 Task: Create in the project TrendForge and in the Backlog issue 'Issue with data being truncated when saving to database' a child issue 'Code optimization for energy-efficient data processing', and assign it to team member softage.3@softage.net.
Action: Mouse moved to (178, 52)
Screenshot: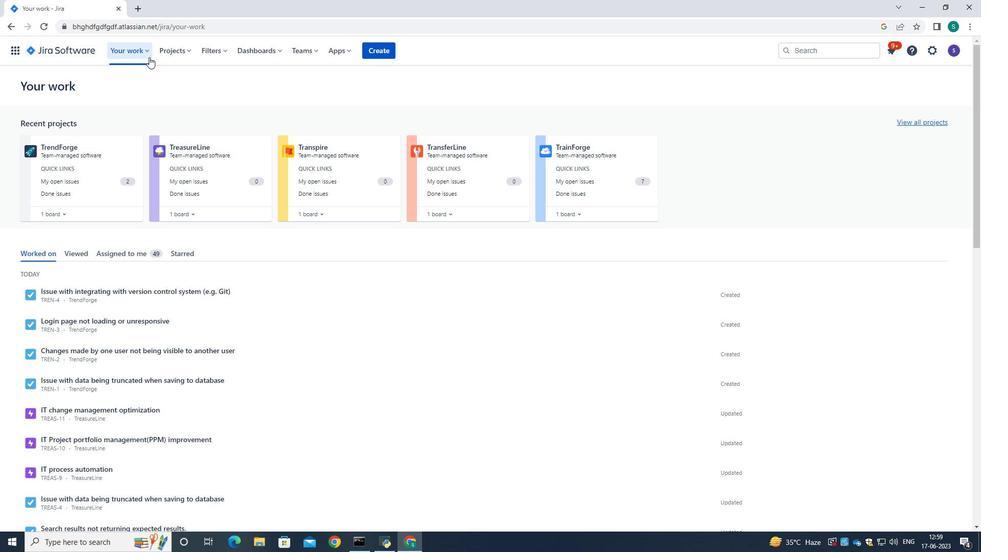 
Action: Mouse pressed left at (178, 52)
Screenshot: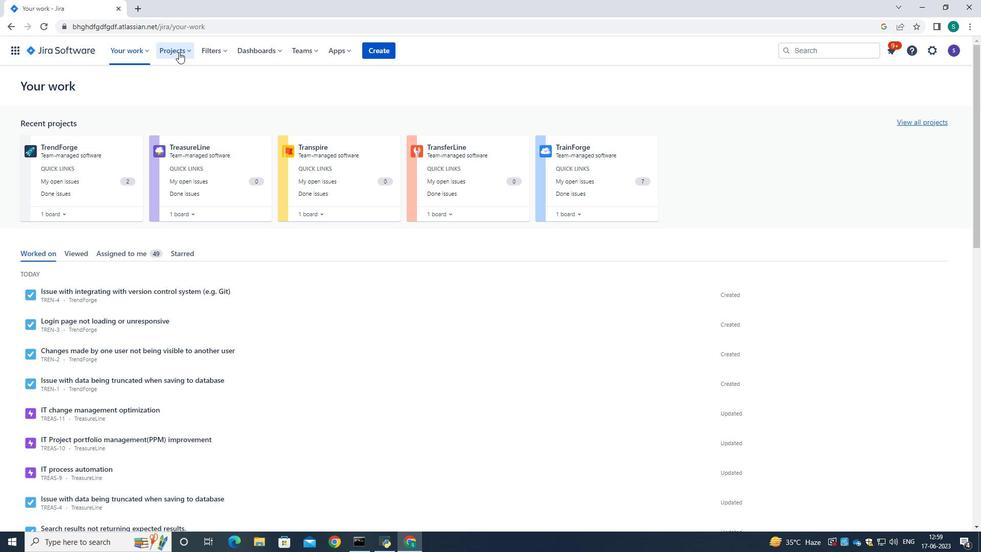 
Action: Mouse moved to (190, 94)
Screenshot: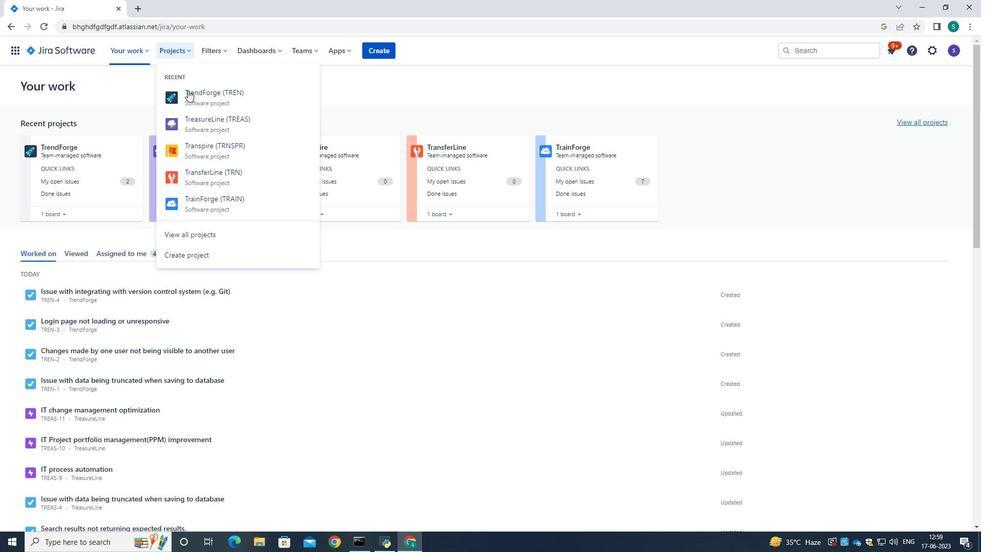 
Action: Mouse pressed left at (190, 94)
Screenshot: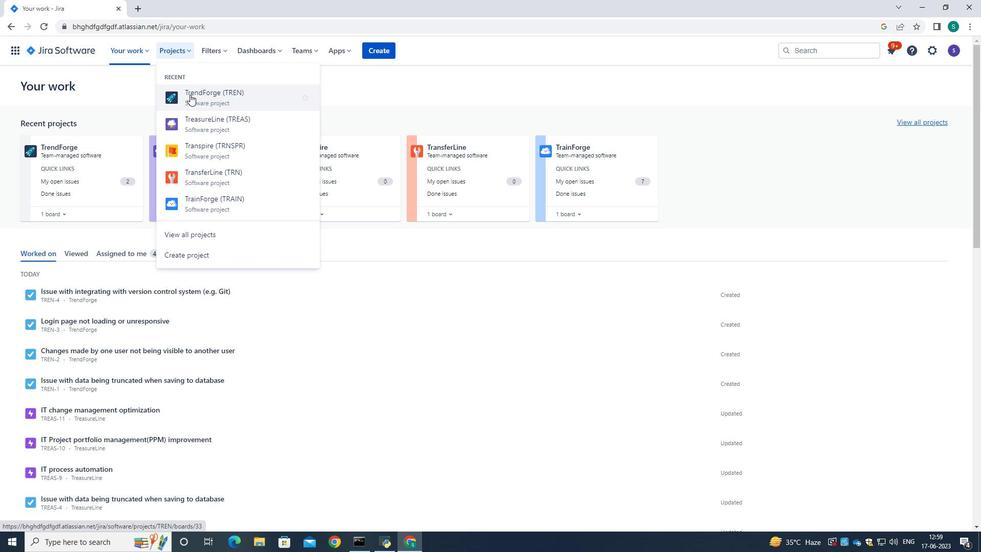 
Action: Mouse moved to (77, 146)
Screenshot: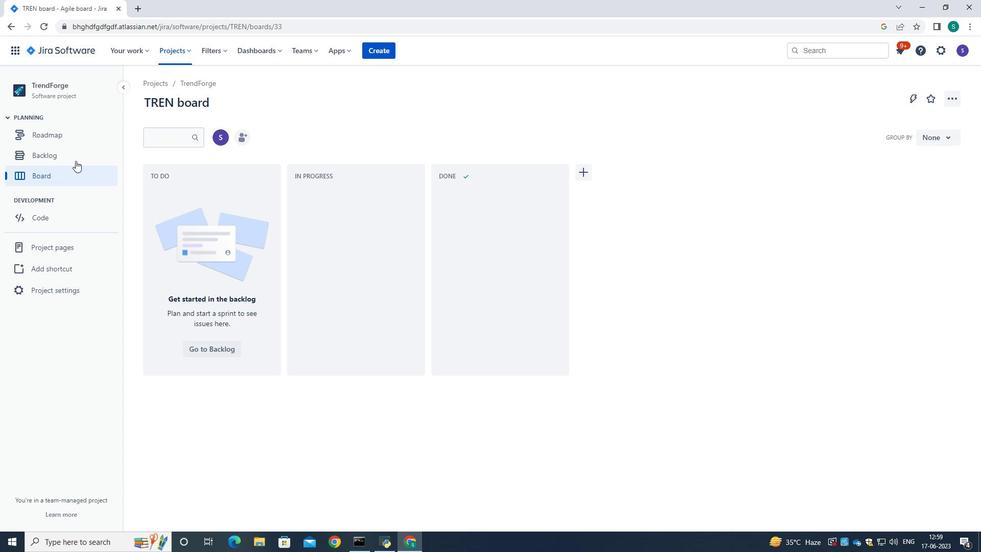 
Action: Mouse pressed left at (77, 146)
Screenshot: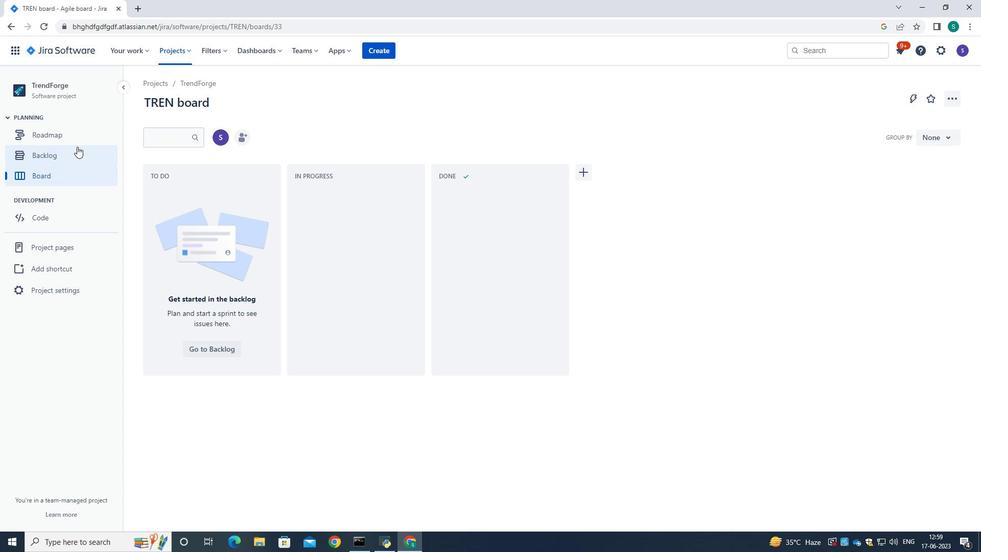 
Action: Mouse moved to (388, 187)
Screenshot: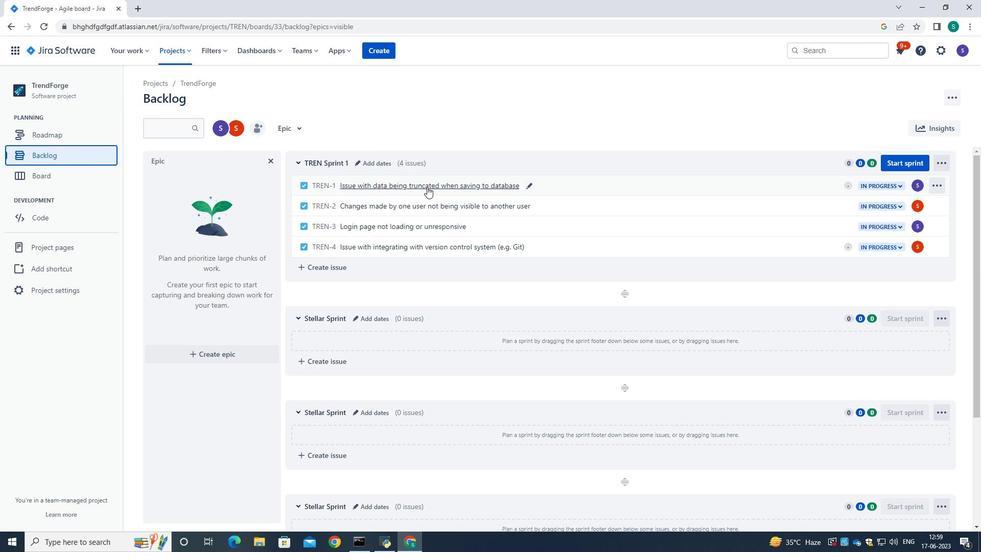 
Action: Mouse pressed left at (388, 187)
Screenshot: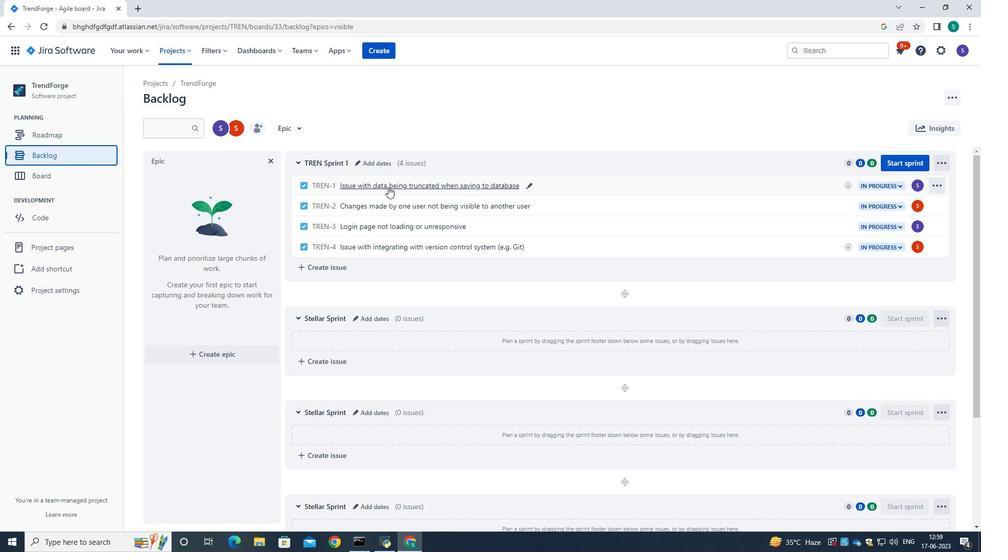 
Action: Mouse moved to (485, 310)
Screenshot: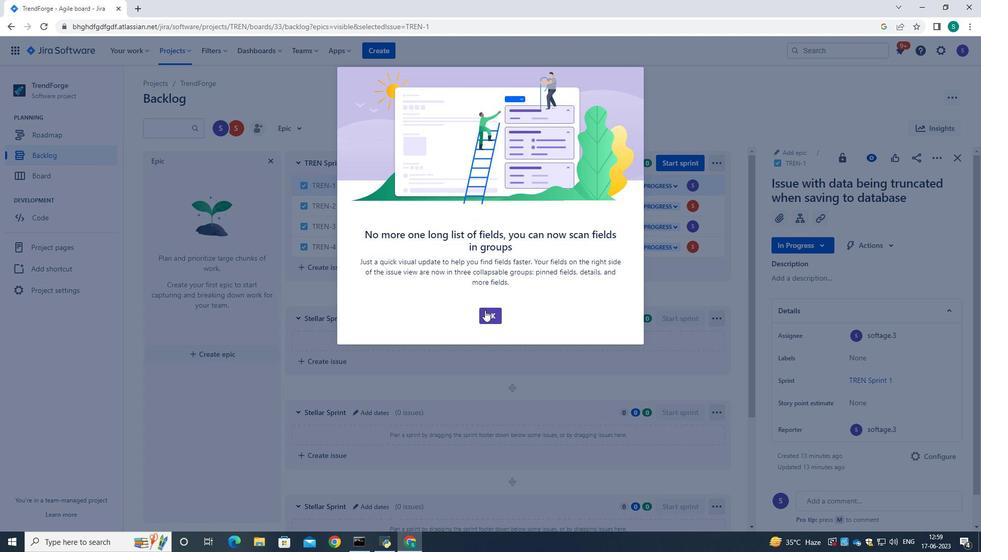 
Action: Mouse pressed left at (485, 310)
Screenshot: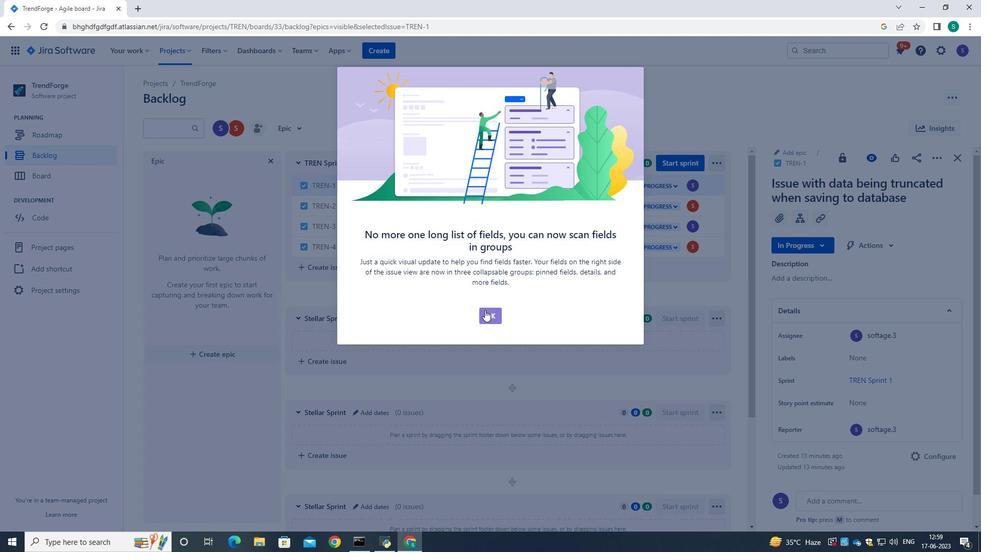 
Action: Mouse moved to (801, 216)
Screenshot: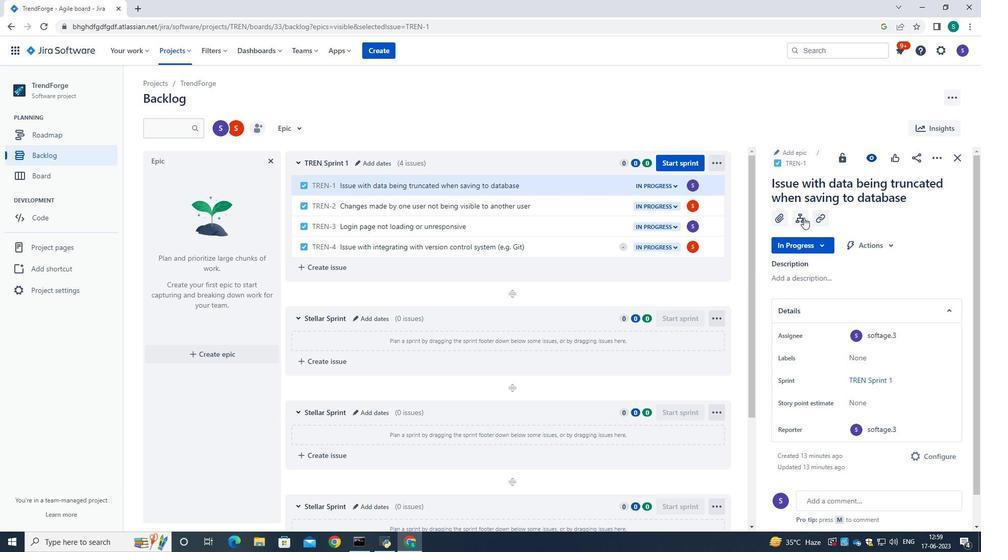 
Action: Mouse pressed left at (801, 216)
Screenshot: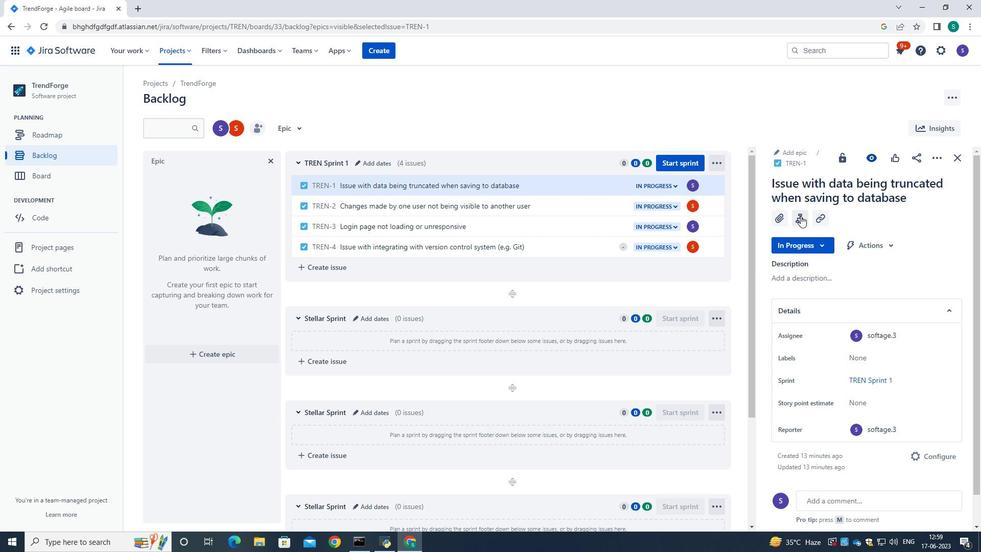 
Action: Mouse moved to (808, 323)
Screenshot: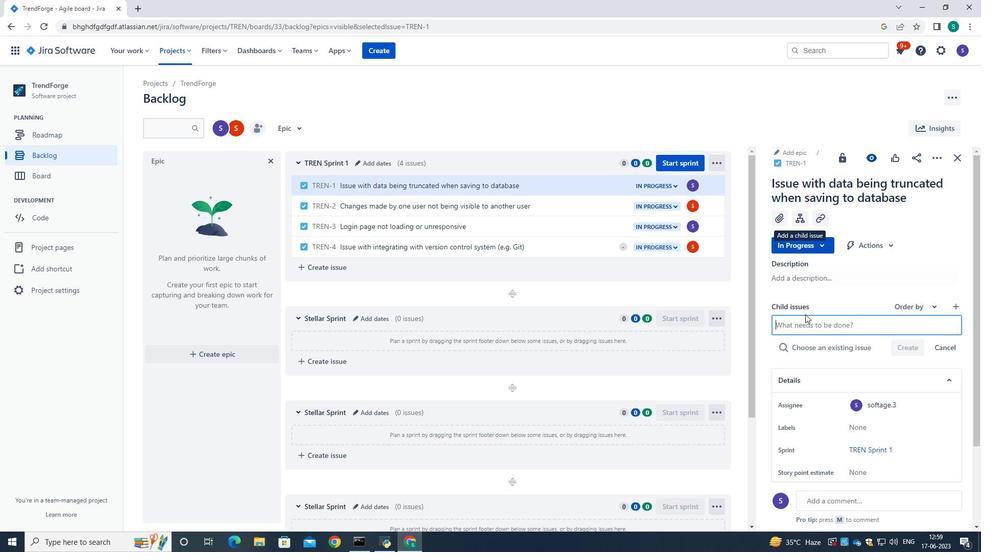 
Action: Mouse pressed left at (808, 323)
Screenshot: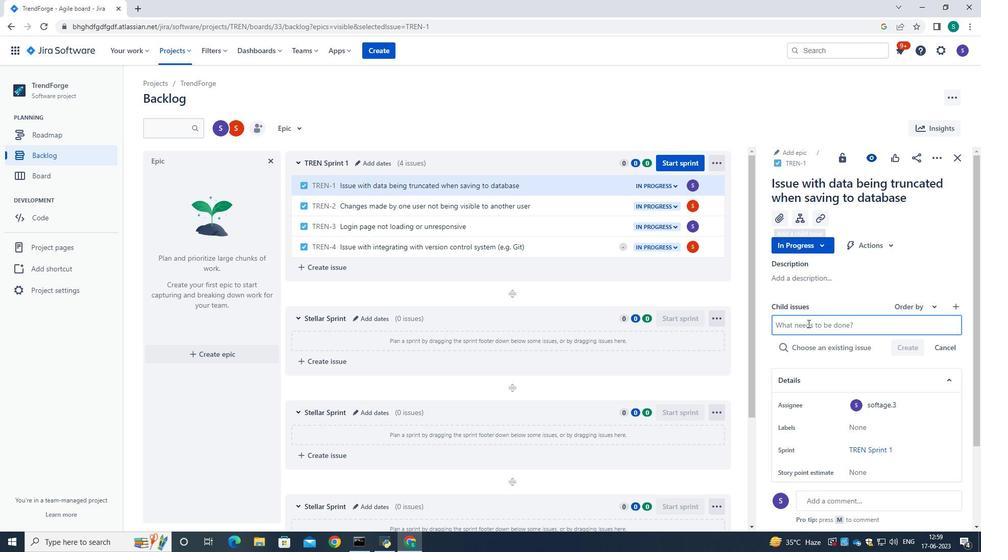 
Action: Key pressed <Key.caps_lock>C<Key.caps_lock>ode<Key.space>optimization<Key.space>for<Key.space>energy-efficient<Key.space>data<Key.space>processing.<Key.backspace>
Screenshot: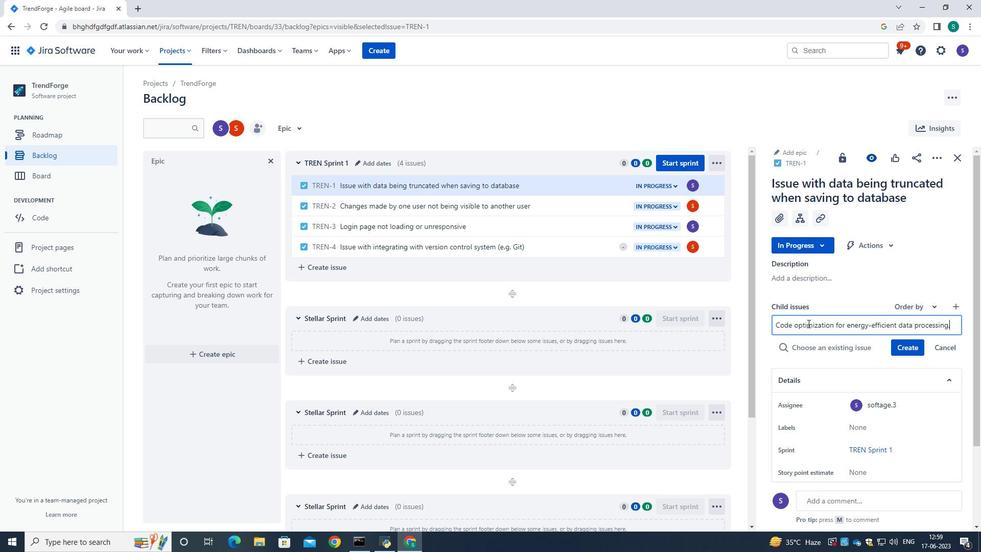 
Action: Mouse moved to (901, 344)
Screenshot: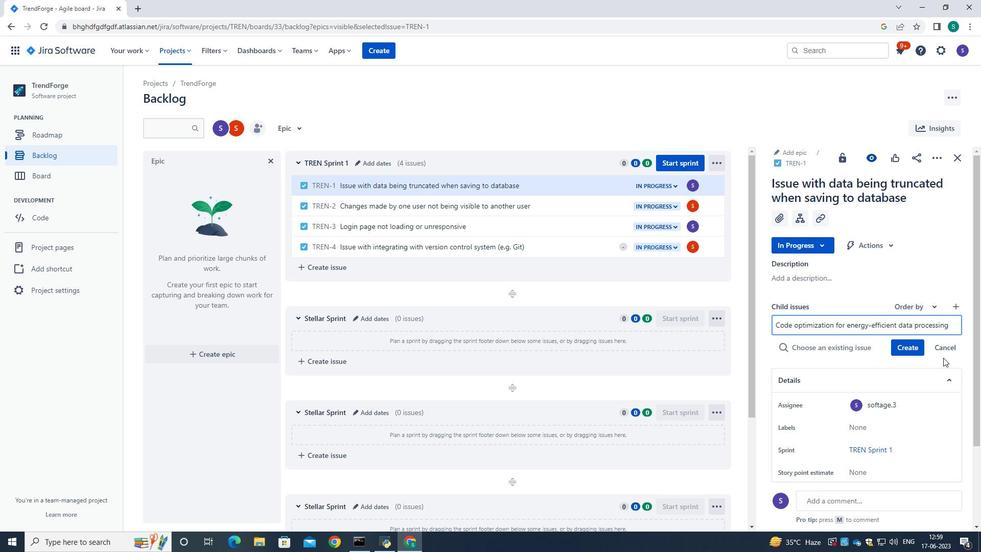 
Action: Mouse pressed left at (901, 344)
Screenshot: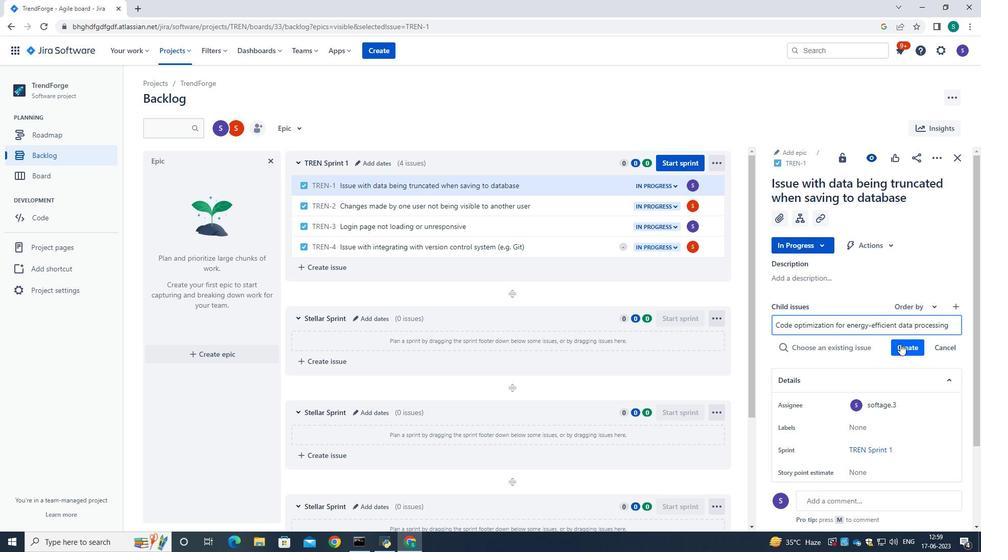 
Action: Mouse moved to (916, 333)
Screenshot: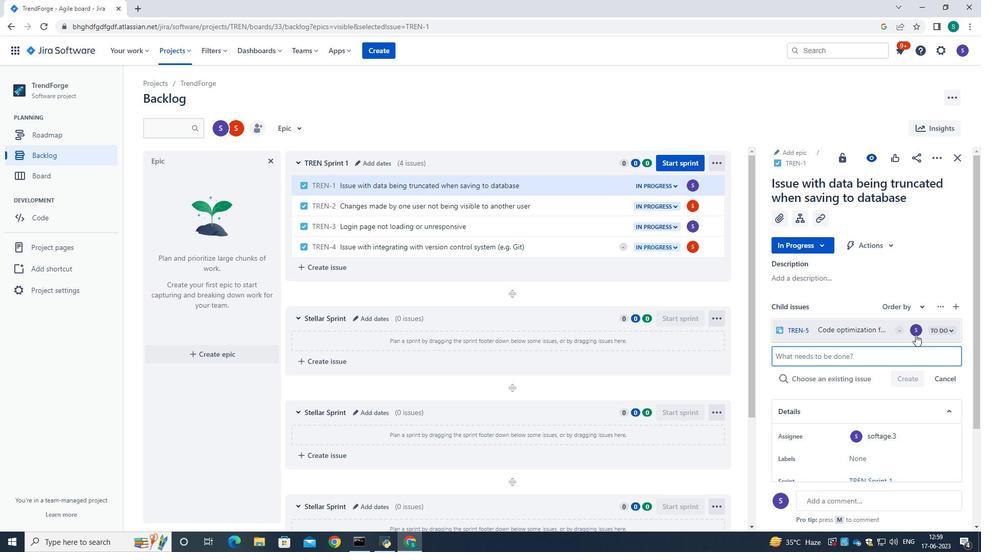 
Action: Mouse pressed left at (916, 333)
Screenshot: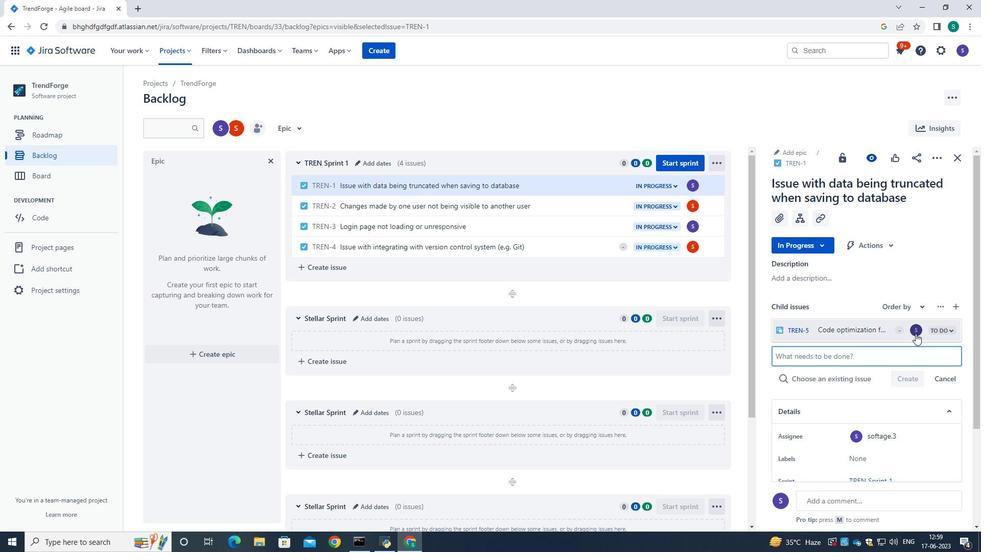 
Action: Mouse moved to (832, 300)
Screenshot: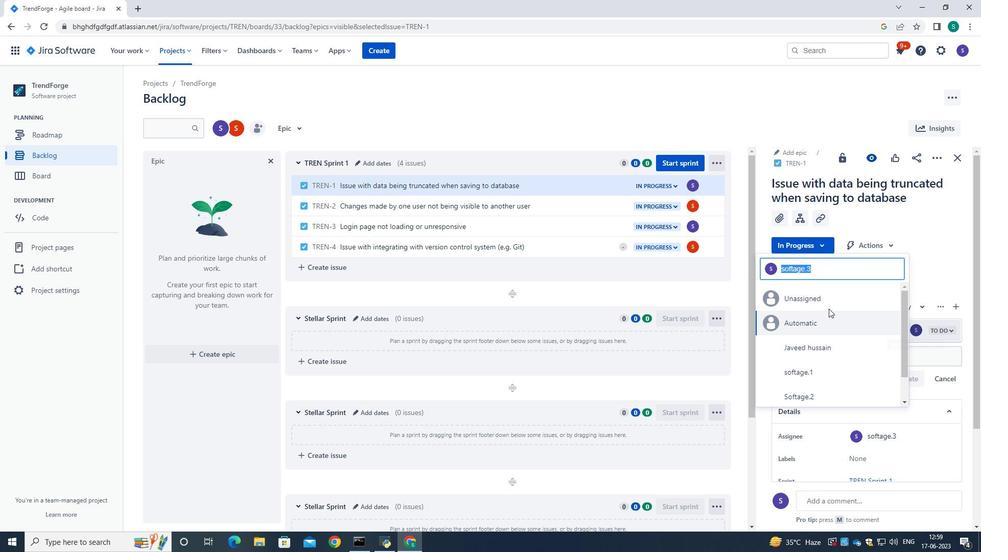 
Action: Key pressed <Key.backspace>softage.3<Key.shift>@softage.net
Screenshot: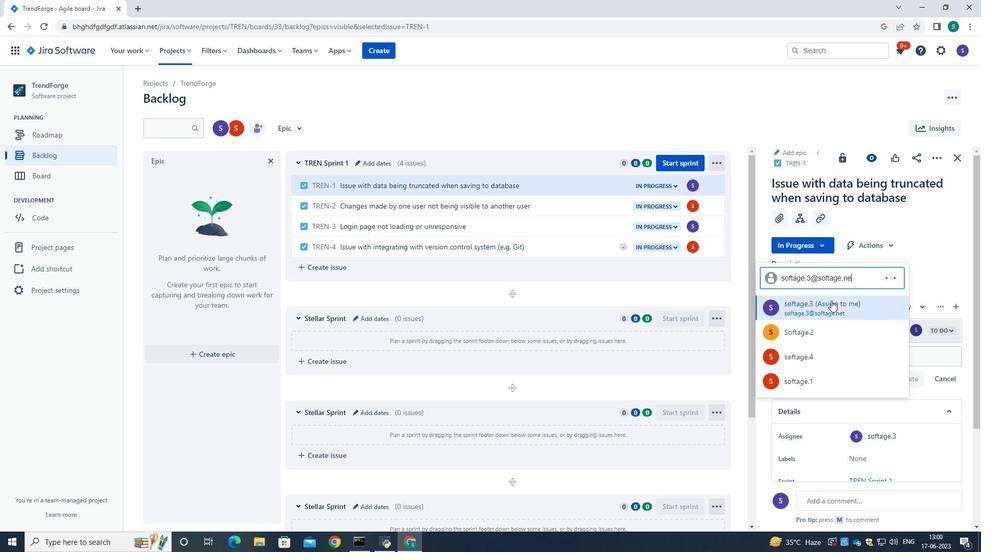 
Action: Mouse moved to (829, 332)
Screenshot: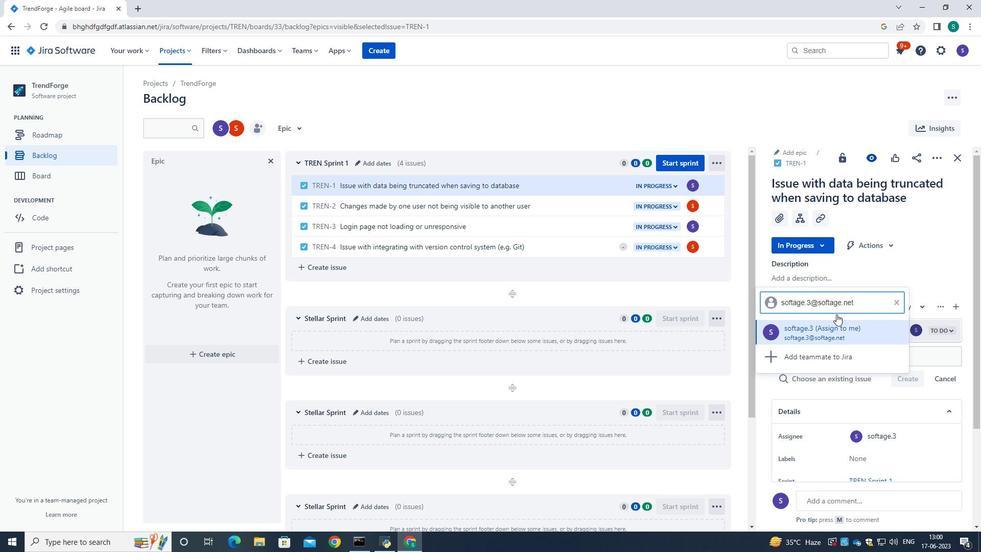 
Action: Mouse pressed left at (829, 332)
Screenshot: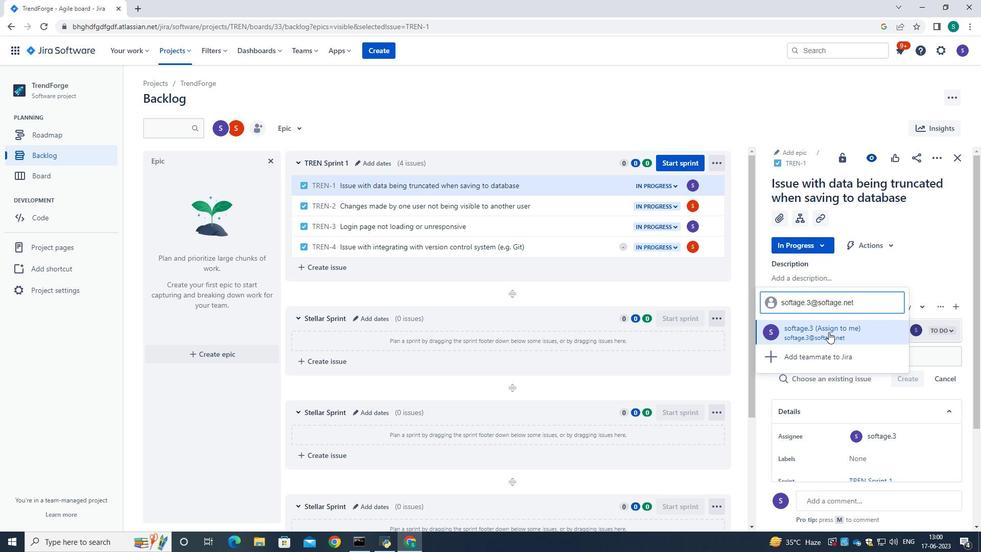 
Action: Mouse moved to (968, 270)
Screenshot: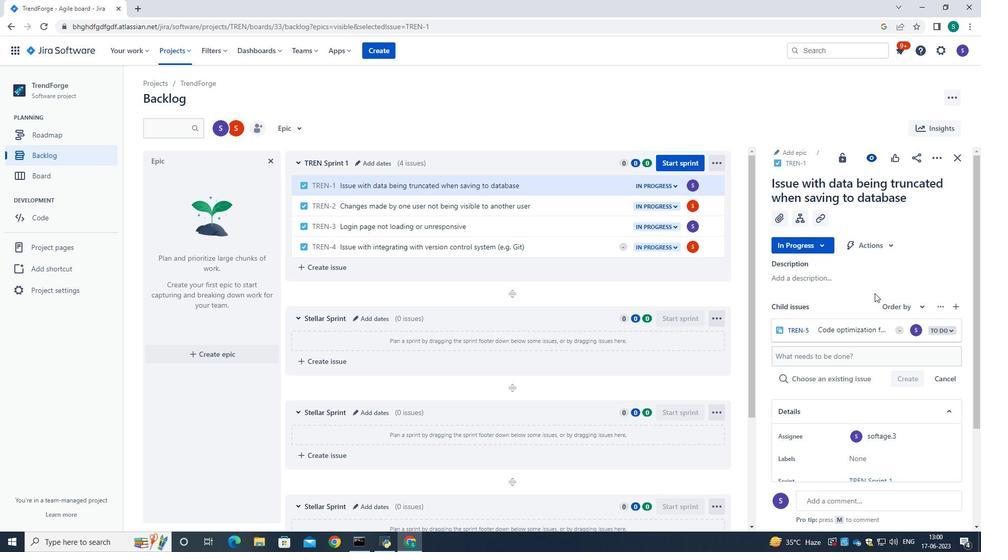 
Action: Mouse pressed left at (968, 270)
Screenshot: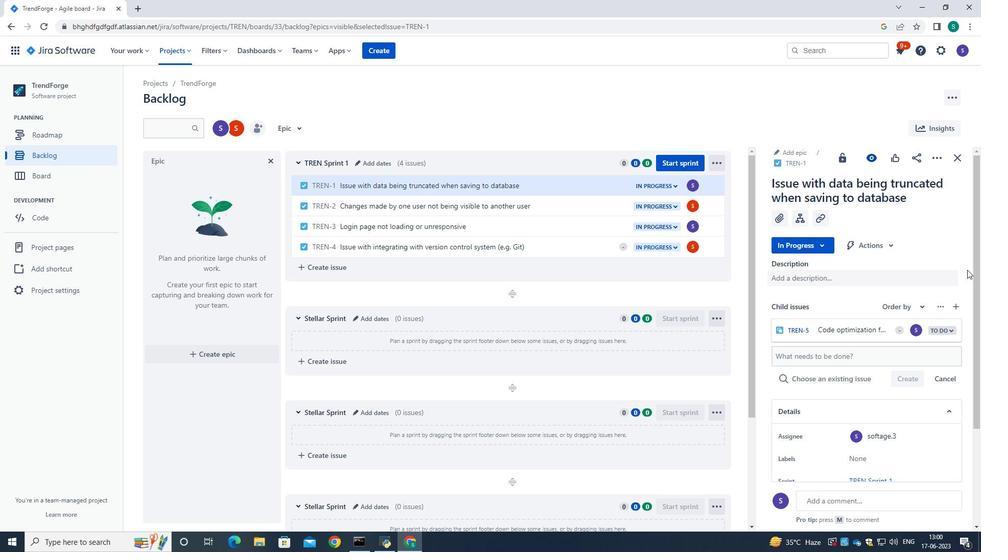 
